 Task: Create ChildIssue0000000444 as Child Issue of Issue Issue0000000222 in Backlog  in Scrum Project Project0000000045 in Jira. Create ChildIssue0000000445 as Child Issue of Issue Issue0000000223 in Backlog  in Scrum Project Project0000000045 in Jira. Create ChildIssue0000000446 as Child Issue of Issue Issue0000000223 in Backlog  in Scrum Project Project0000000045 in Jira. Create ChildIssue0000000447 as Child Issue of Issue Issue0000000224 in Backlog  in Scrum Project Project0000000045 in Jira. Create ChildIssue0000000448 as Child Issue of Issue Issue0000000224 in Backlog  in Scrum Project Project0000000045 in Jira
Action: Mouse moved to (944, 518)
Screenshot: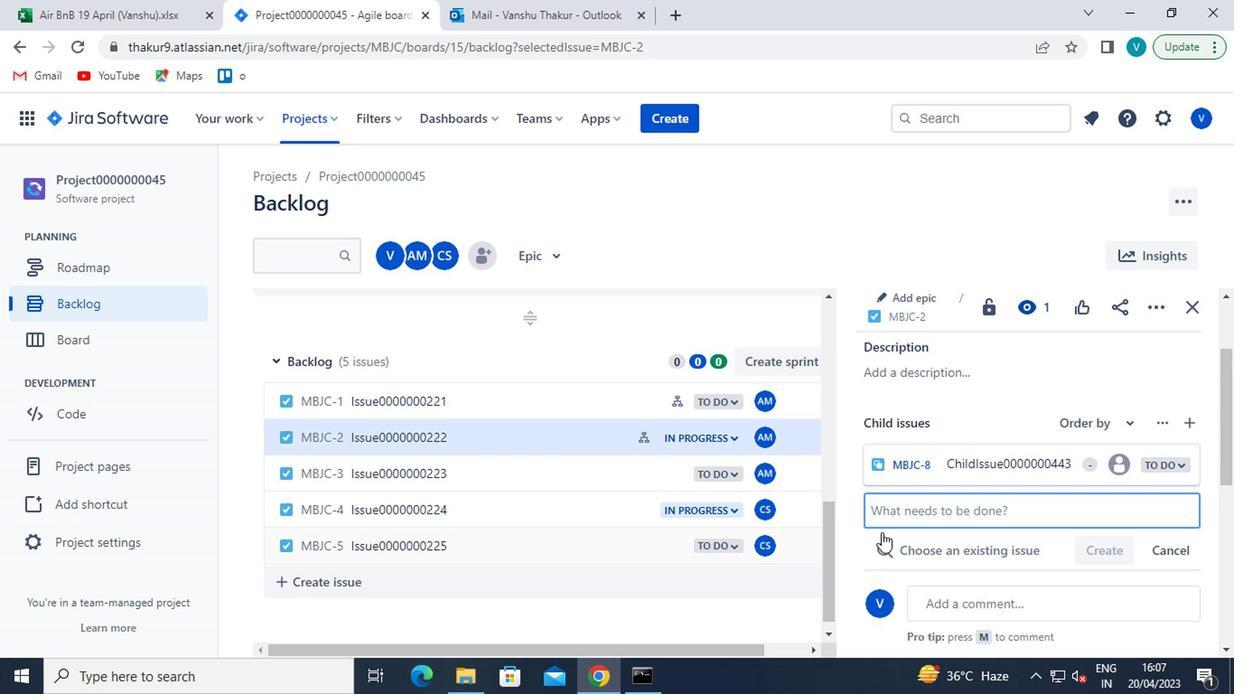 
Action: Mouse pressed left at (944, 518)
Screenshot: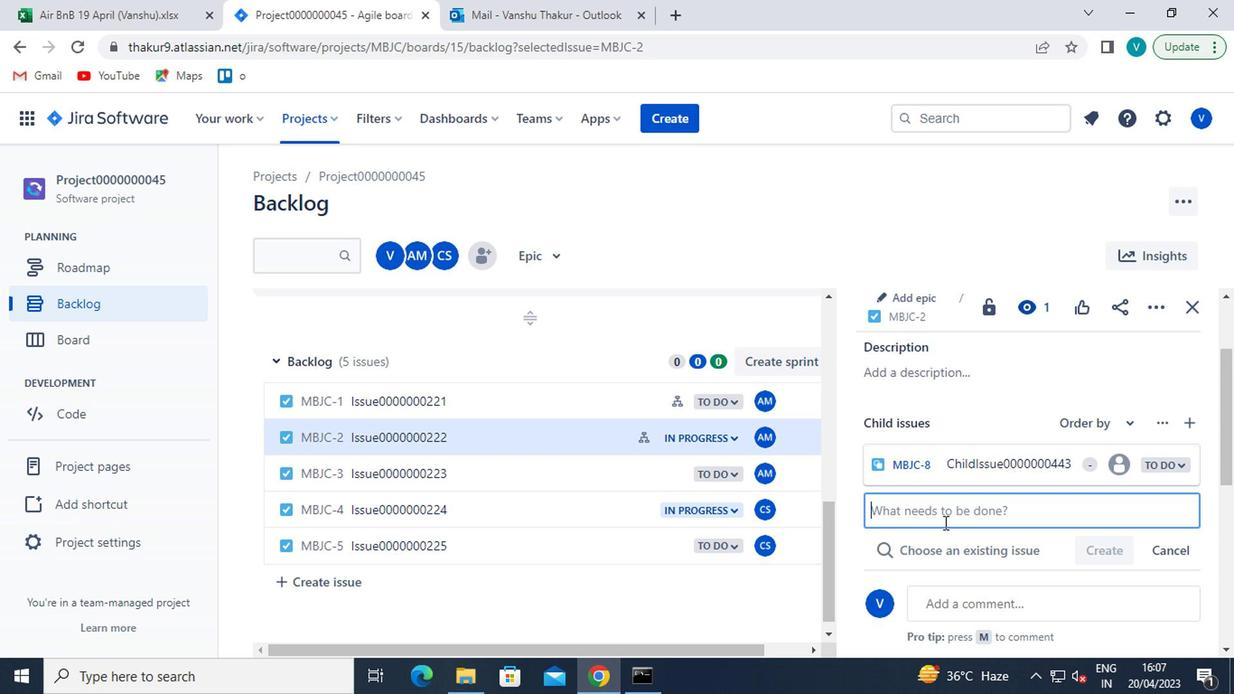 
Action: Mouse moved to (846, 458)
Screenshot: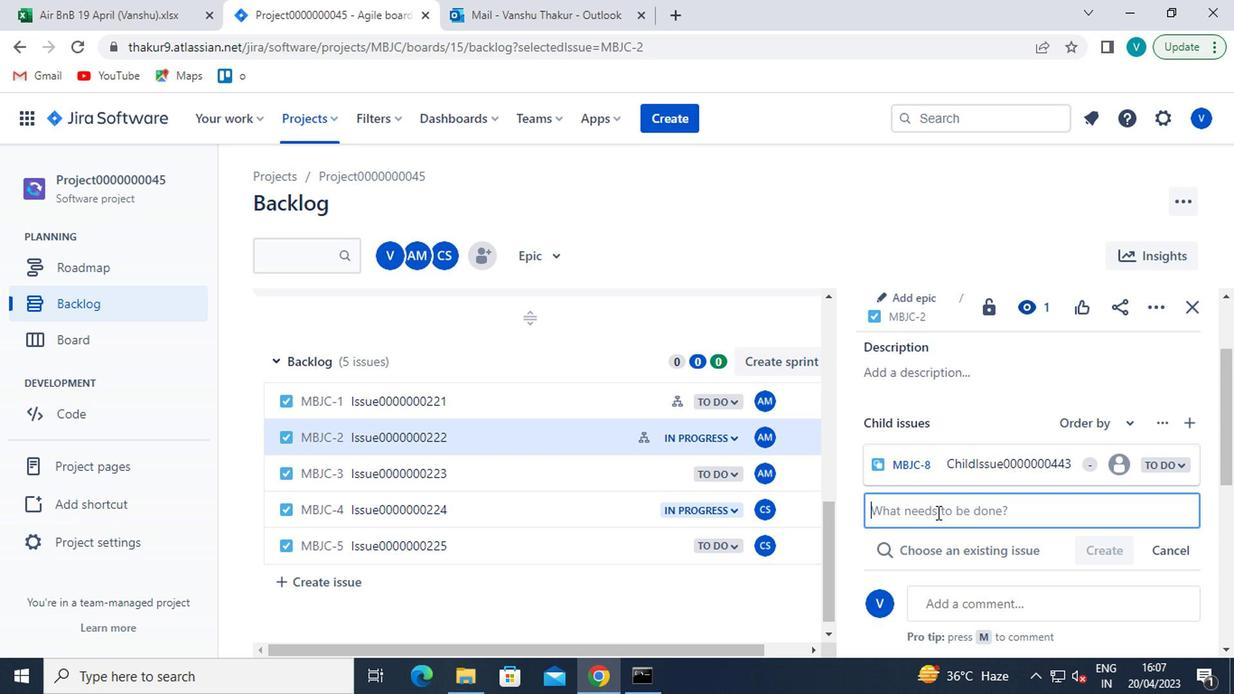 
Action: Key pressed <Key.shift>CHILD<Key.shift>ISSUE0000000444
Screenshot: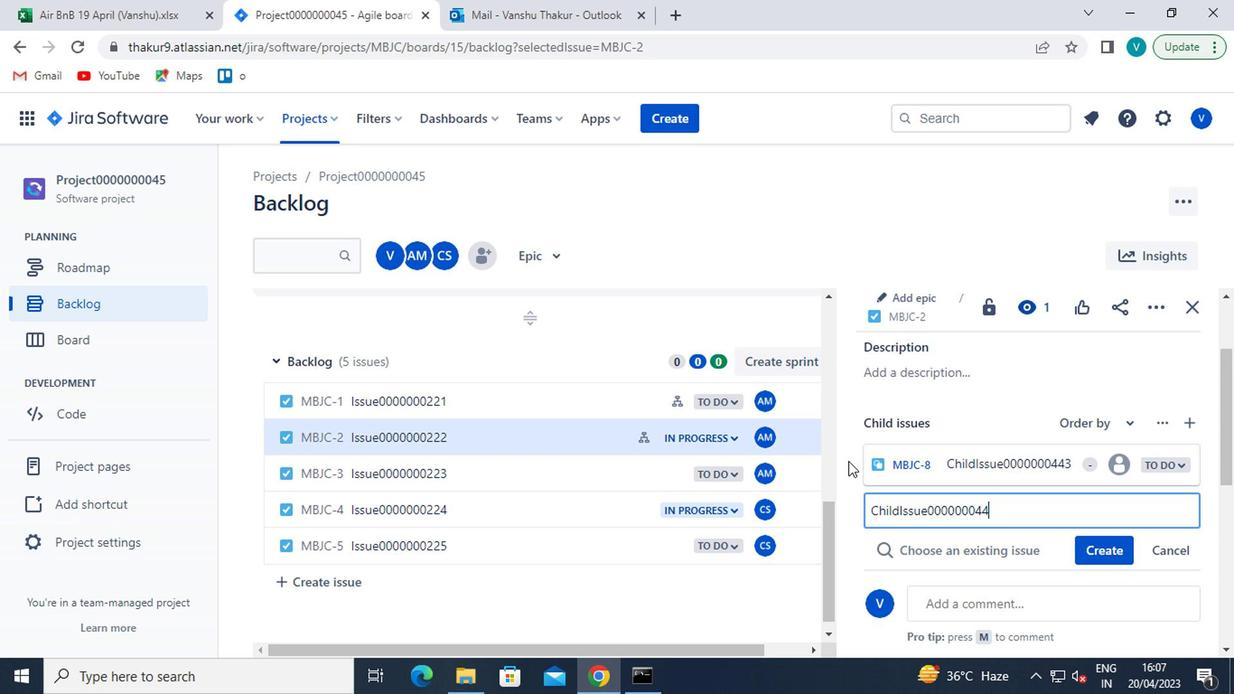 
Action: Mouse moved to (1104, 550)
Screenshot: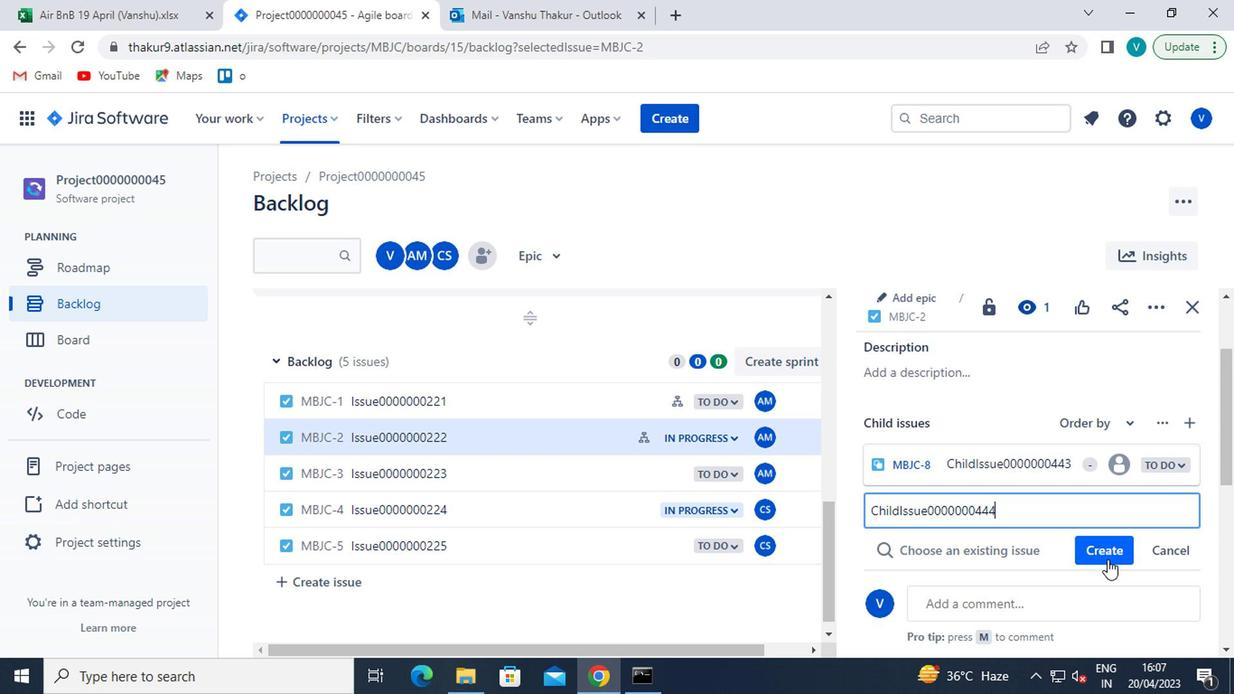 
Action: Mouse pressed left at (1104, 550)
Screenshot: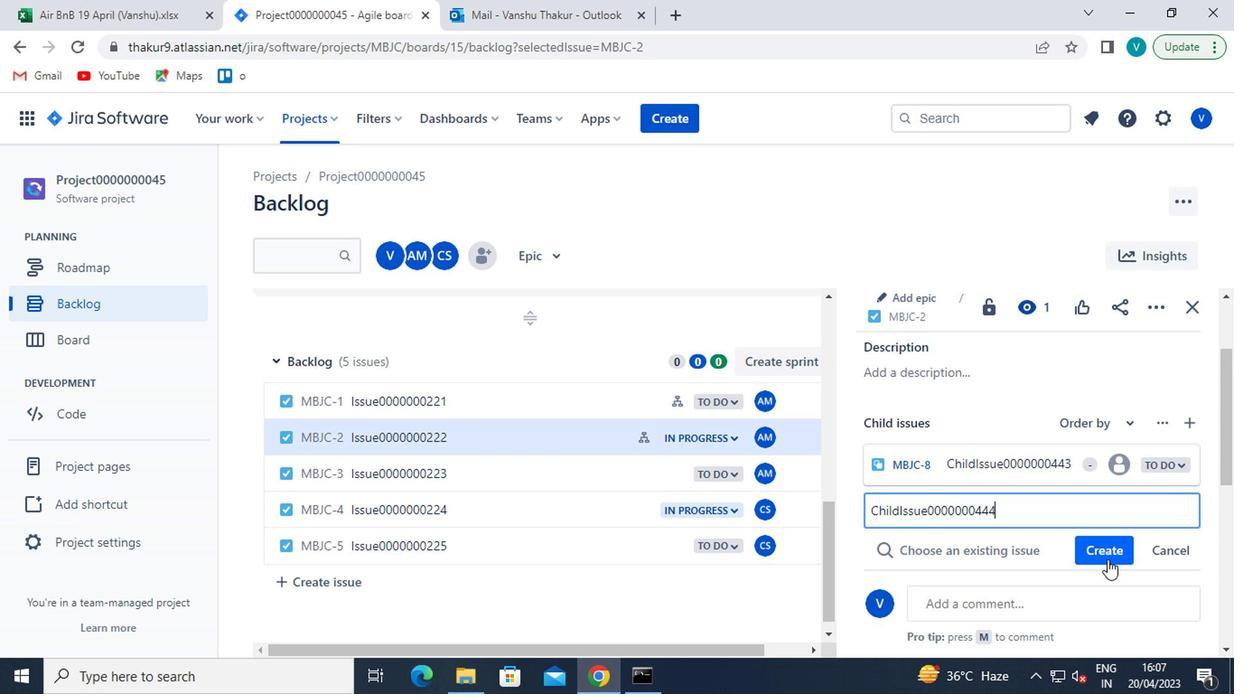 
Action: Mouse moved to (415, 473)
Screenshot: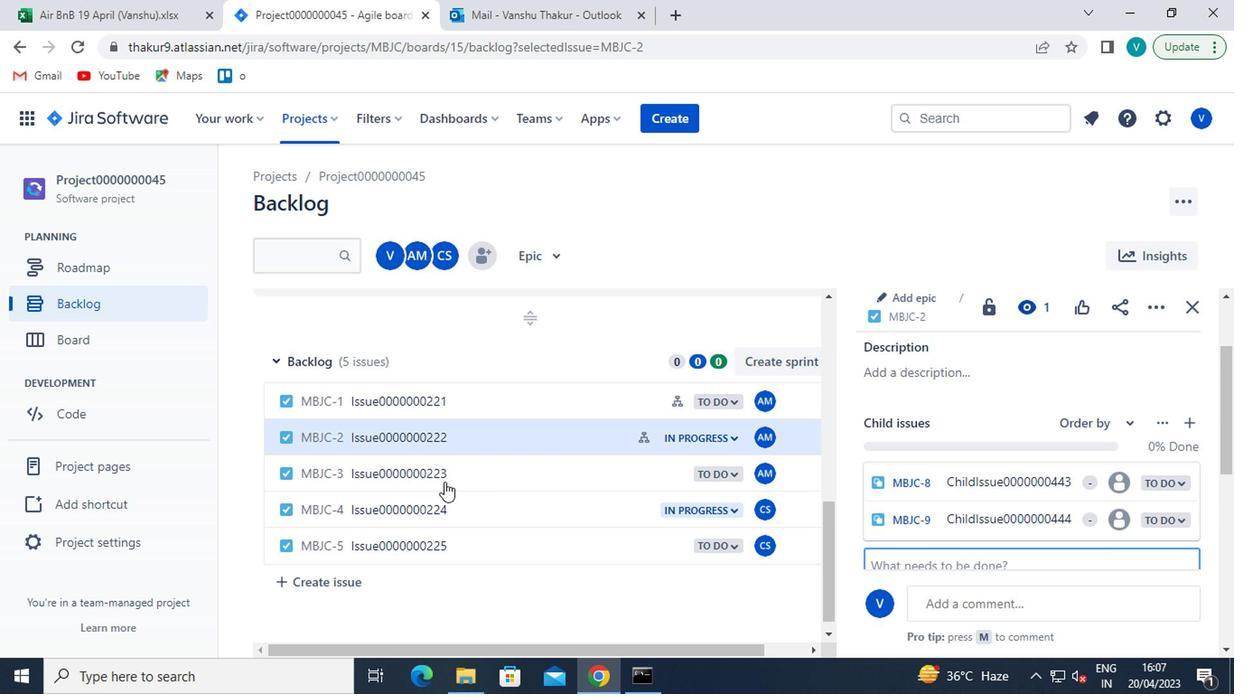 
Action: Mouse pressed left at (415, 473)
Screenshot: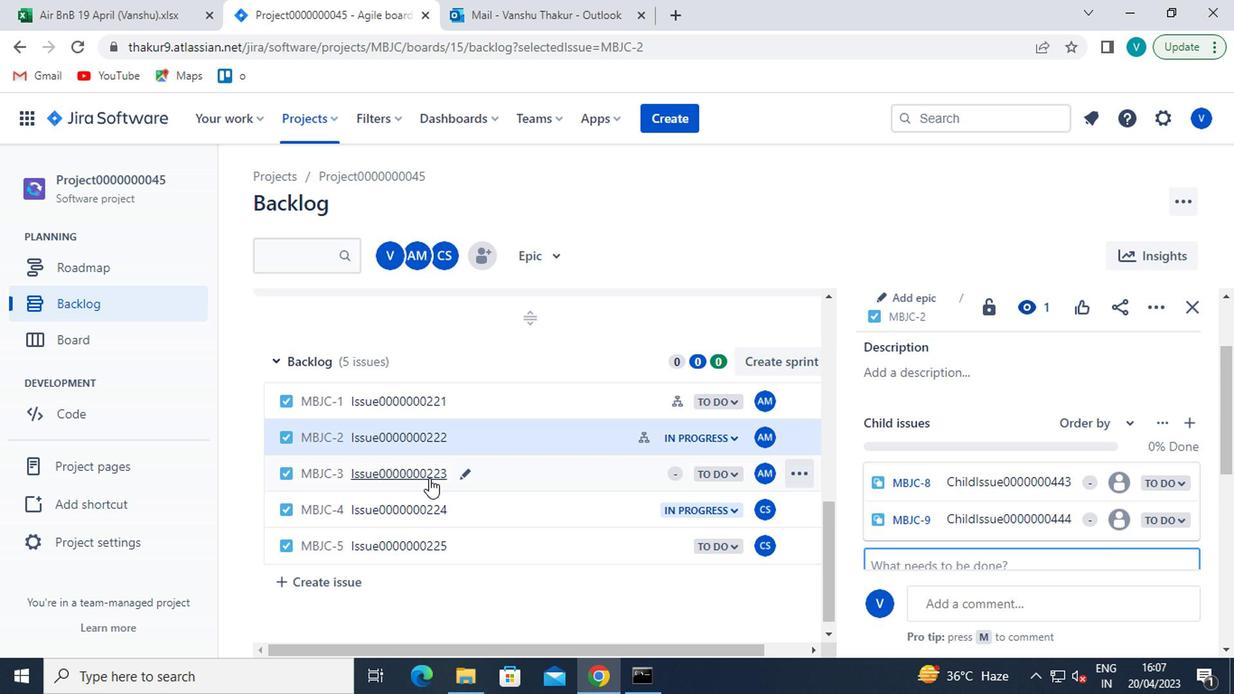 
Action: Mouse moved to (908, 384)
Screenshot: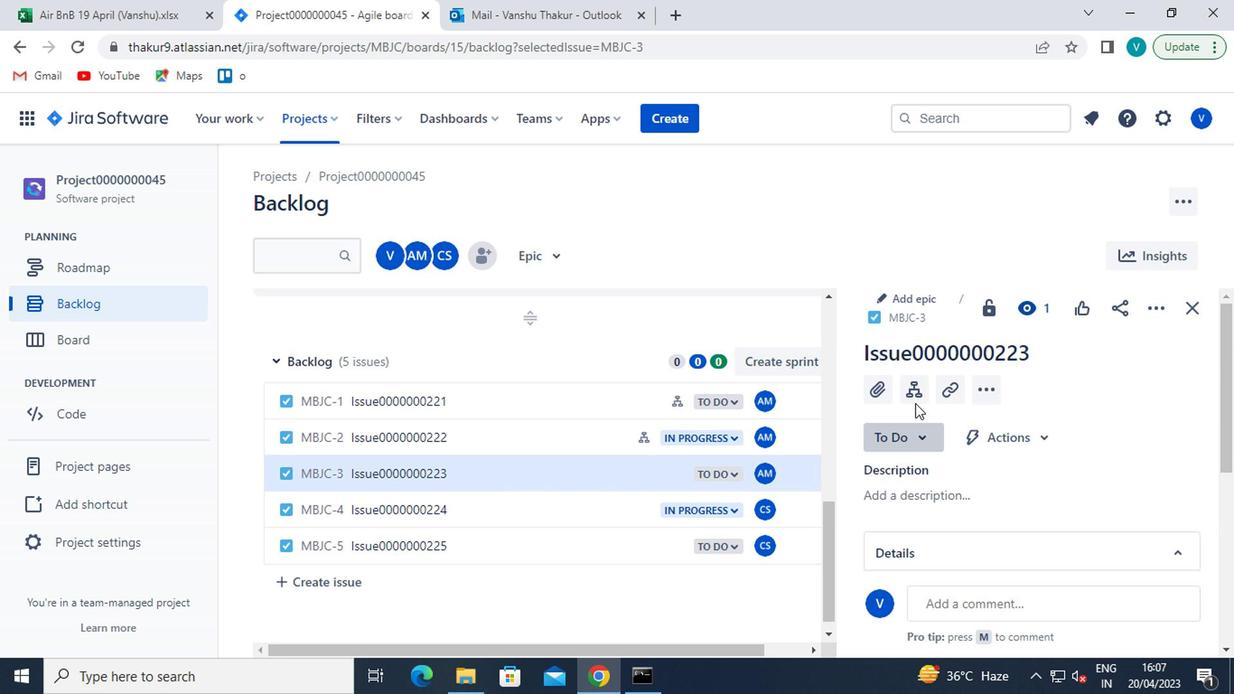 
Action: Mouse pressed left at (908, 384)
Screenshot: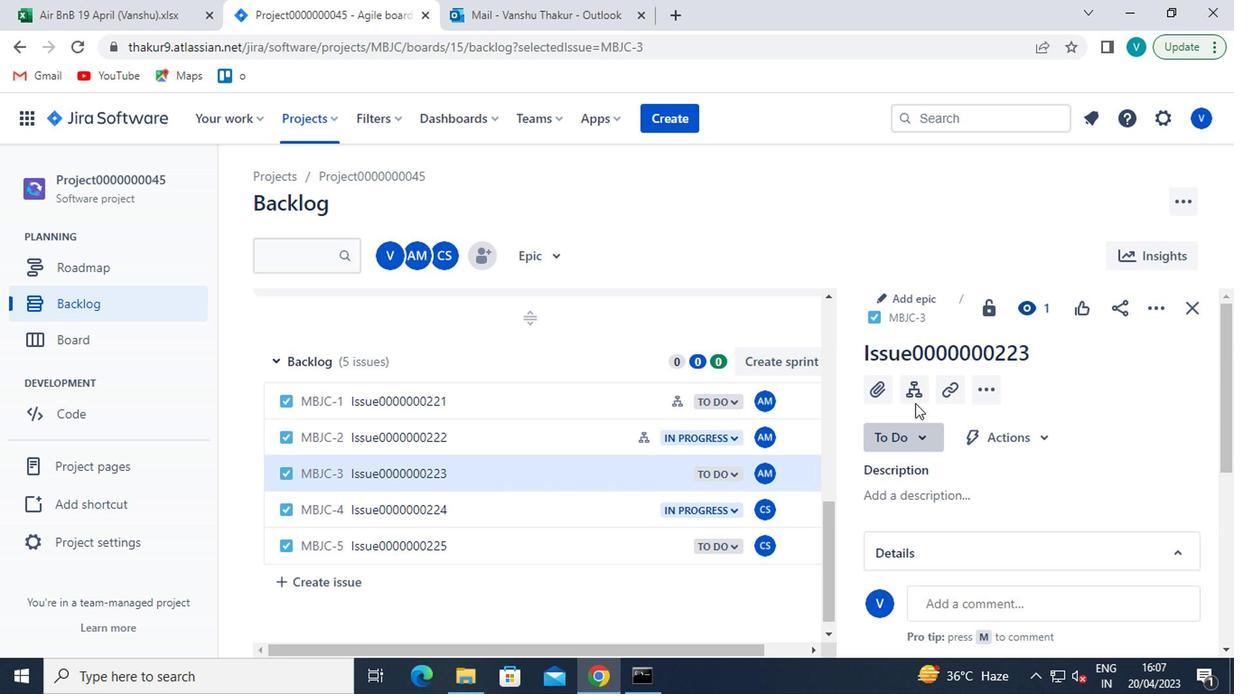 
Action: Mouse moved to (933, 452)
Screenshot: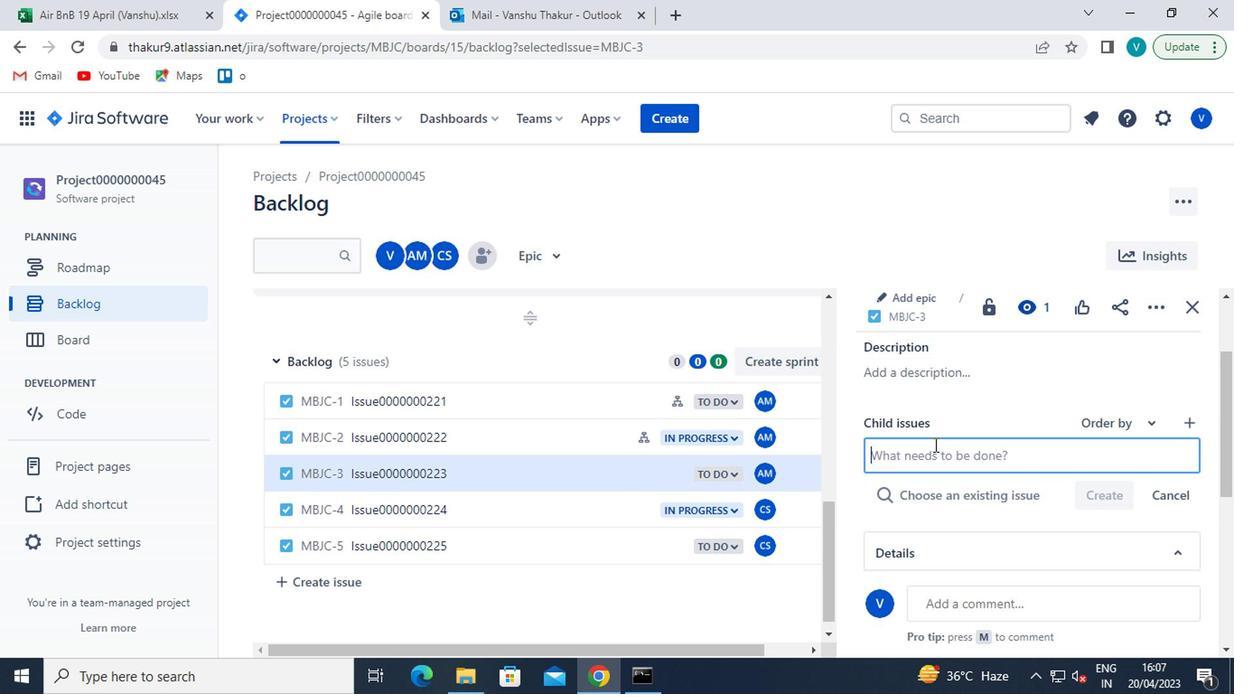 
Action: Mouse pressed left at (933, 452)
Screenshot: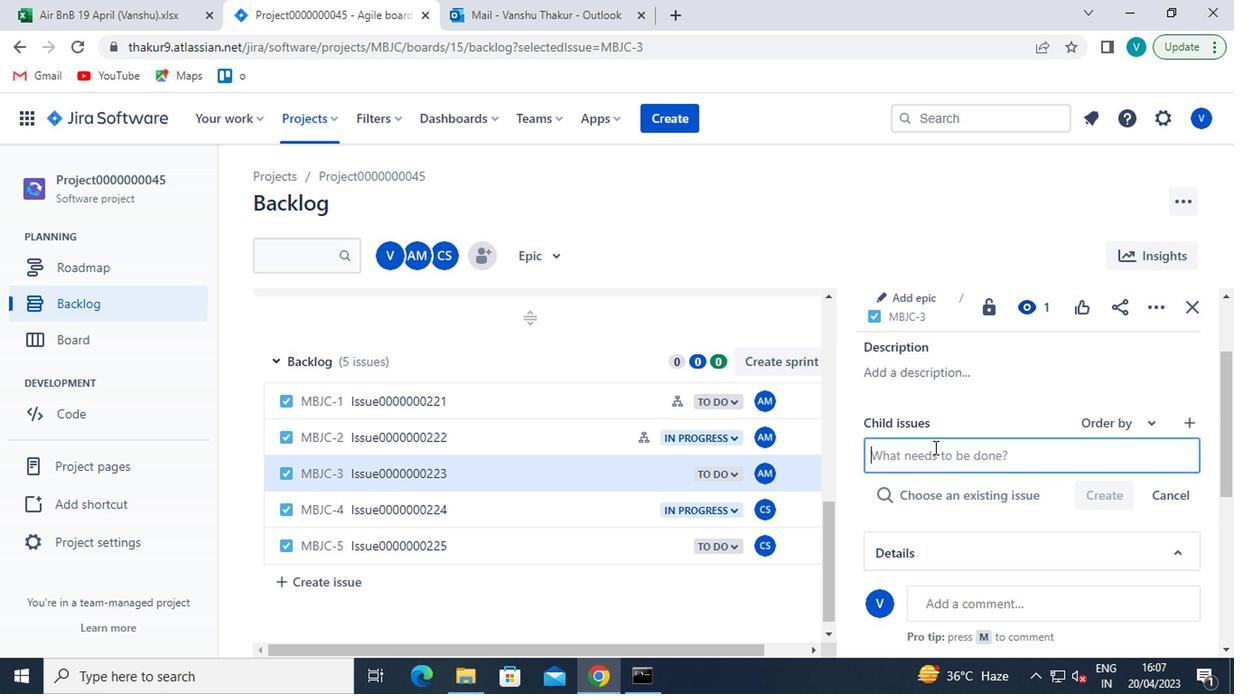 
Action: Mouse moved to (932, 452)
Screenshot: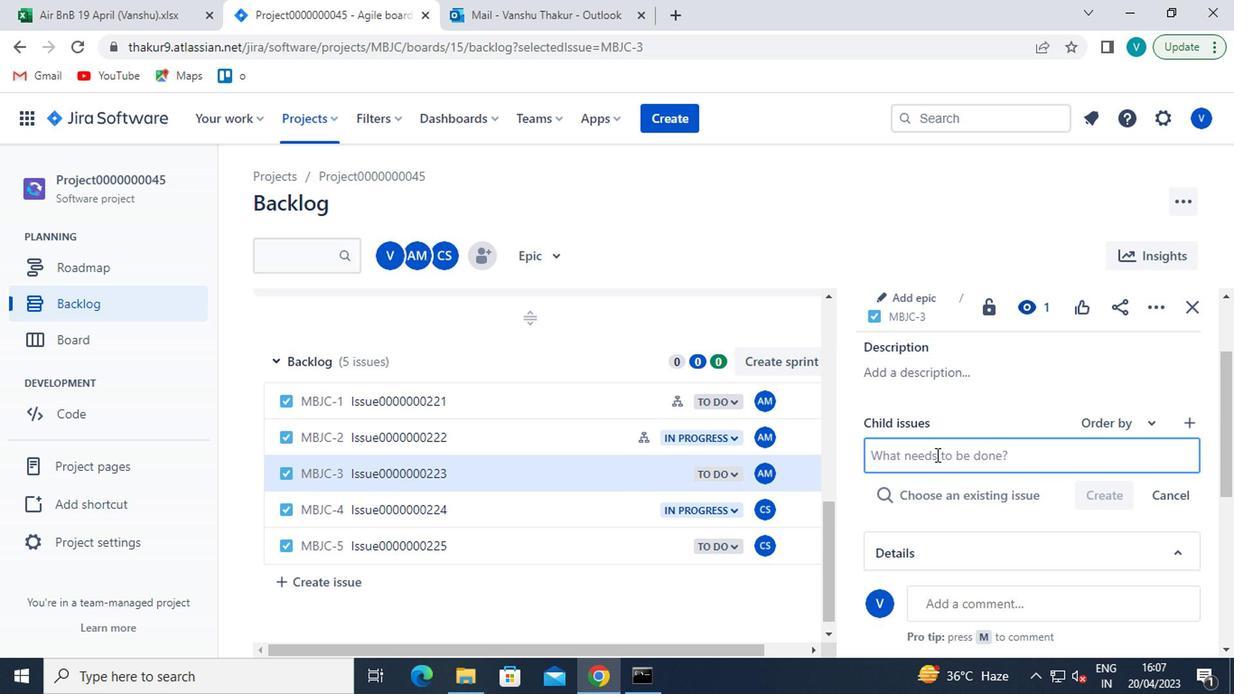 
Action: Key pressed <Key.shift>CHILD<Key.shift>ISSUE0000000
Screenshot: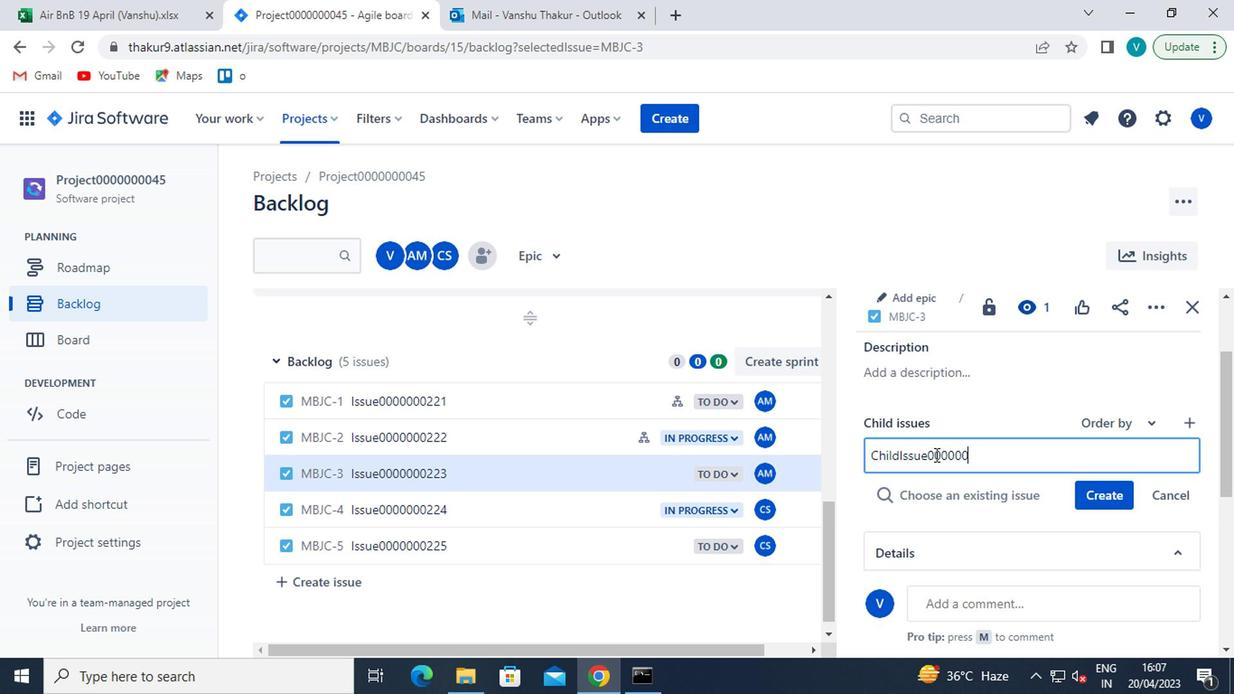 
Action: Mouse moved to (931, 451)
Screenshot: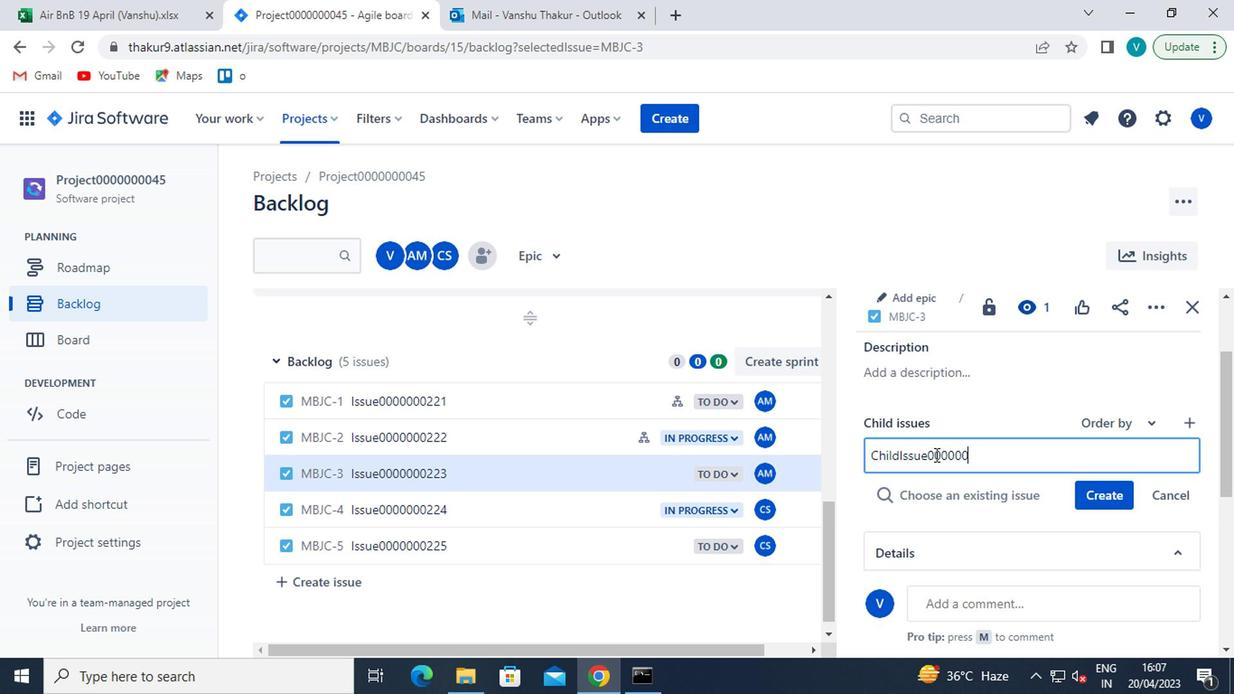
Action: Key pressed 445
Screenshot: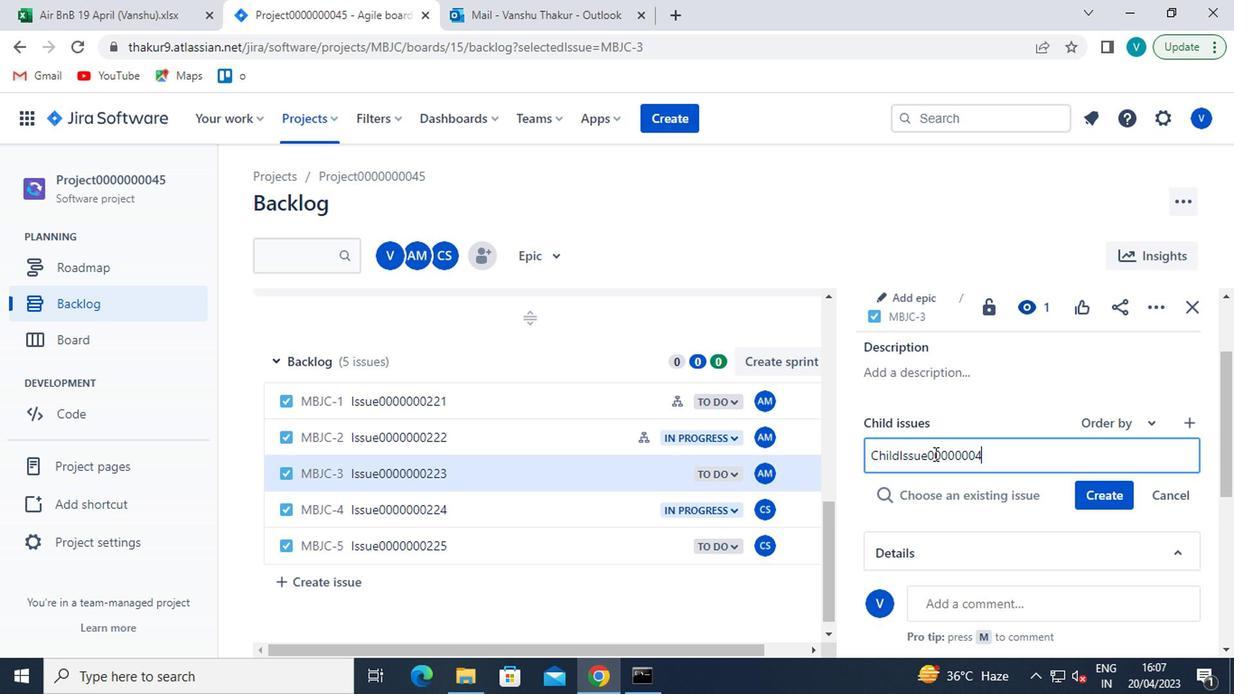 
Action: Mouse moved to (1092, 493)
Screenshot: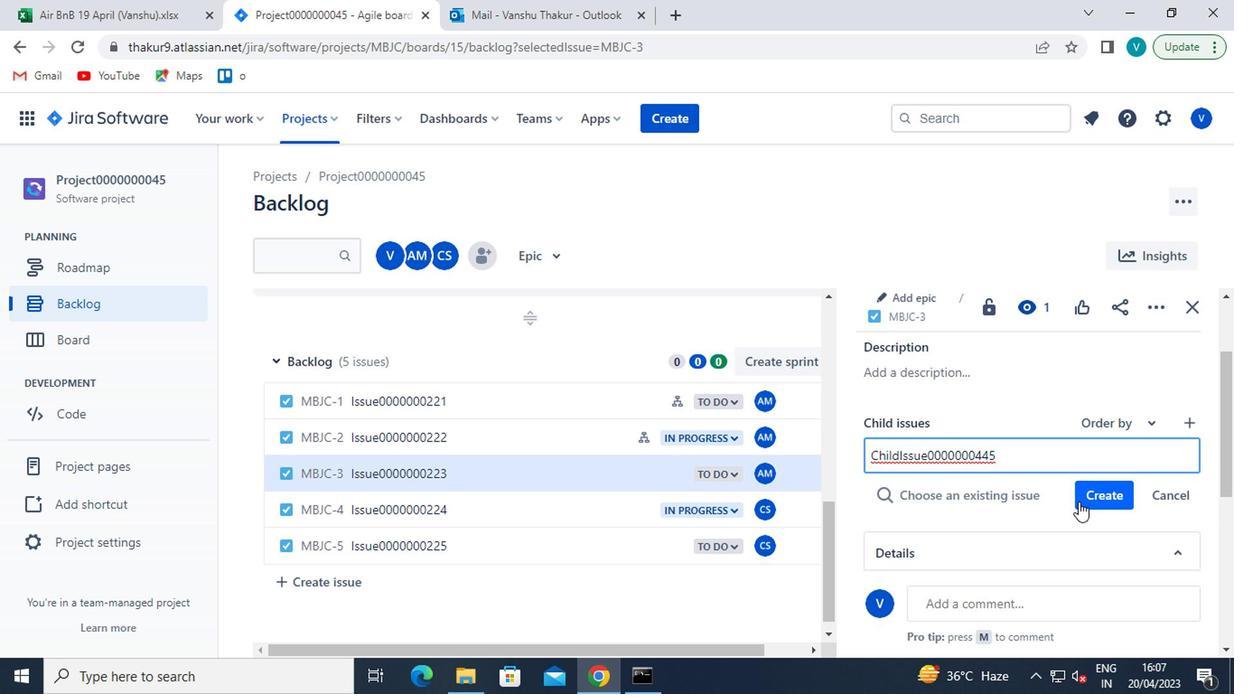 
Action: Mouse pressed left at (1092, 493)
Screenshot: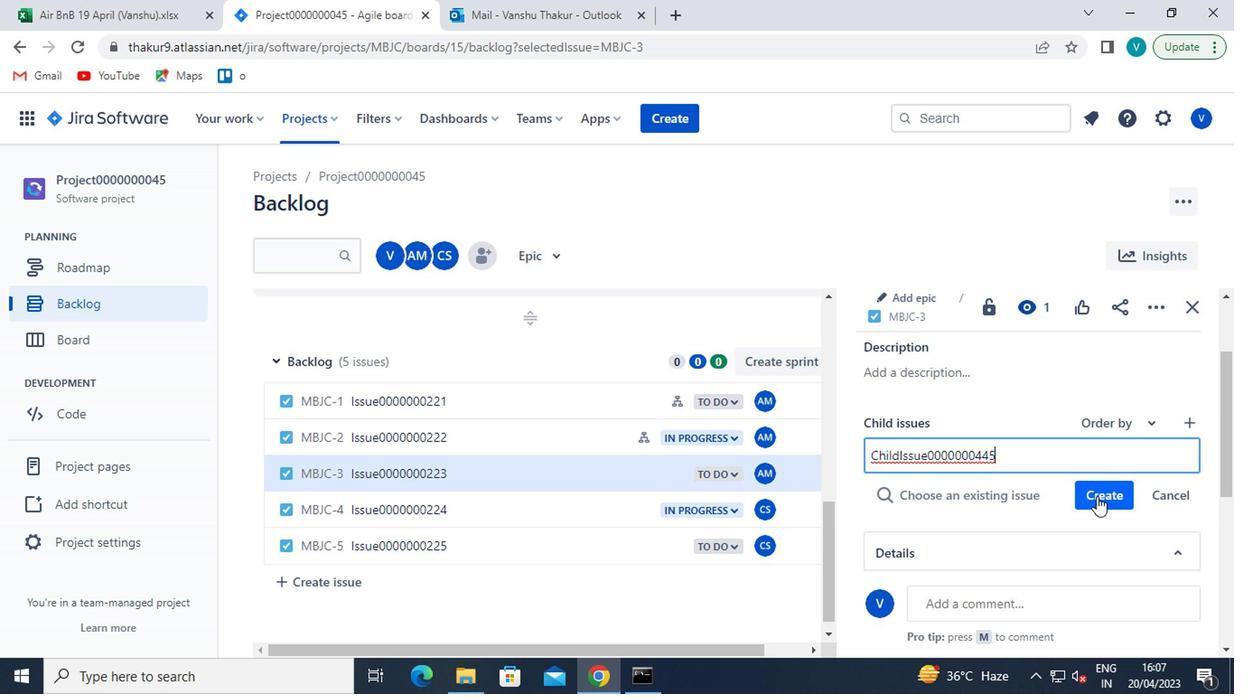 
Action: Mouse moved to (1093, 493)
Screenshot: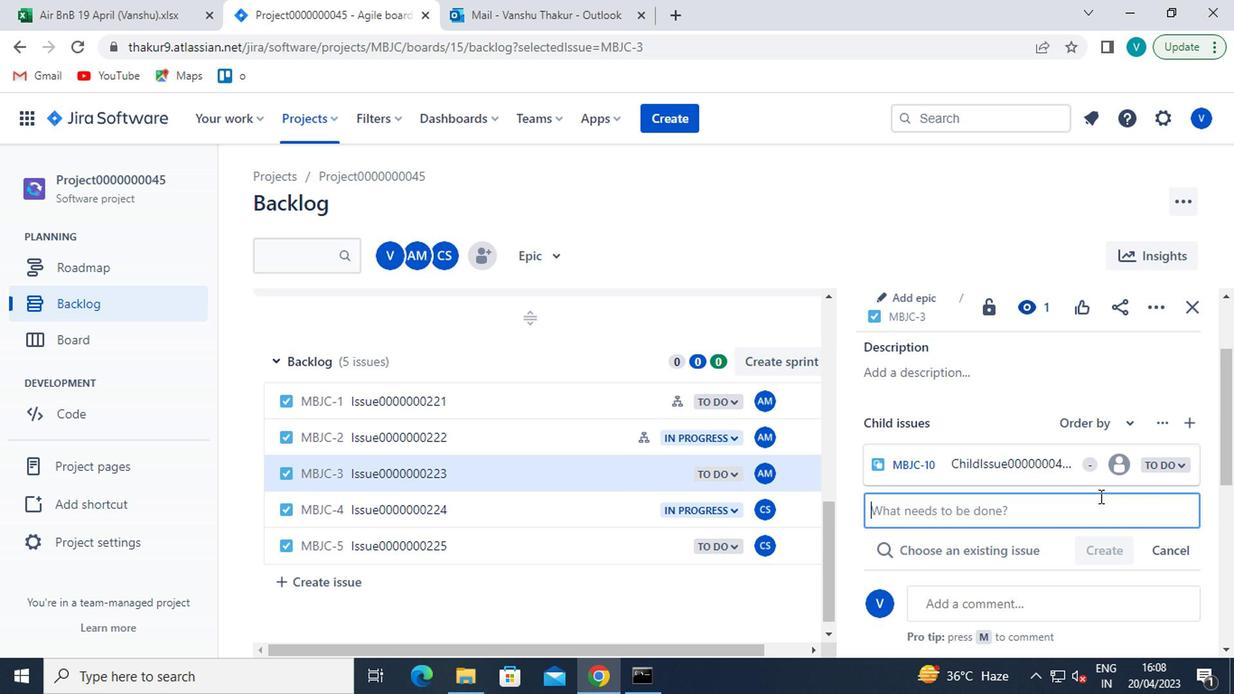 
Action: Key pressed <Key.shift>CHILD<Key.shift>ISSUR<Key.backspace>E0000000446
Screenshot: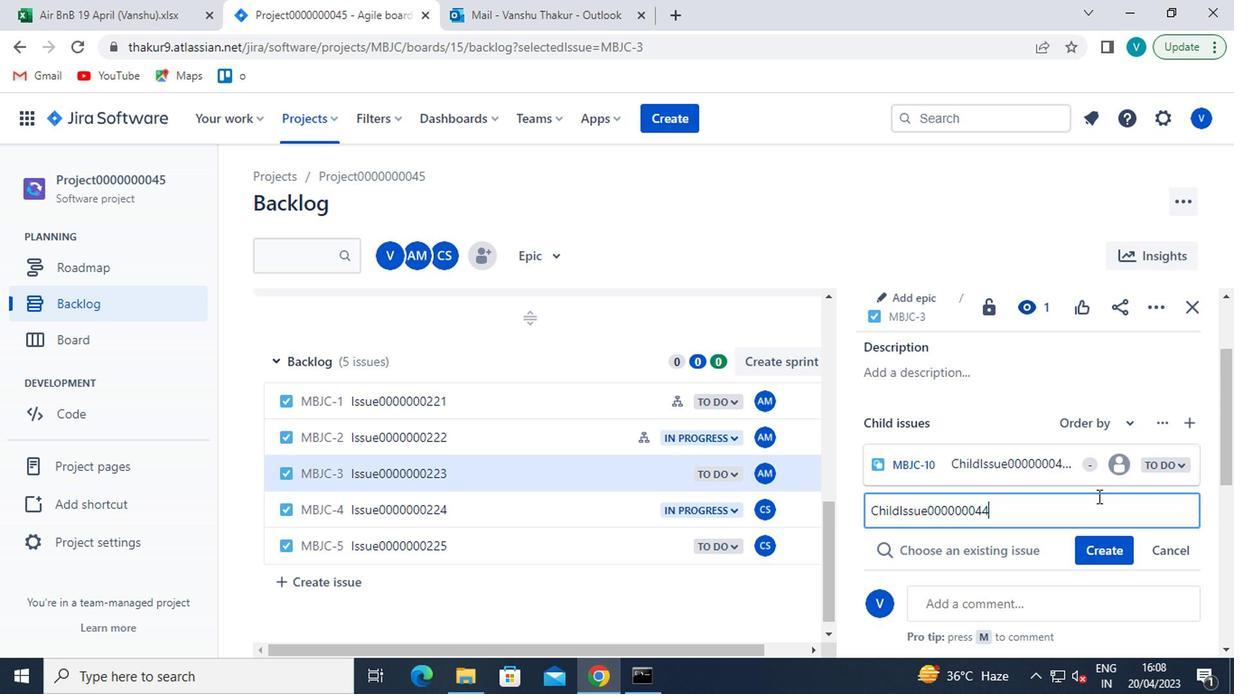 
Action: Mouse moved to (1085, 542)
Screenshot: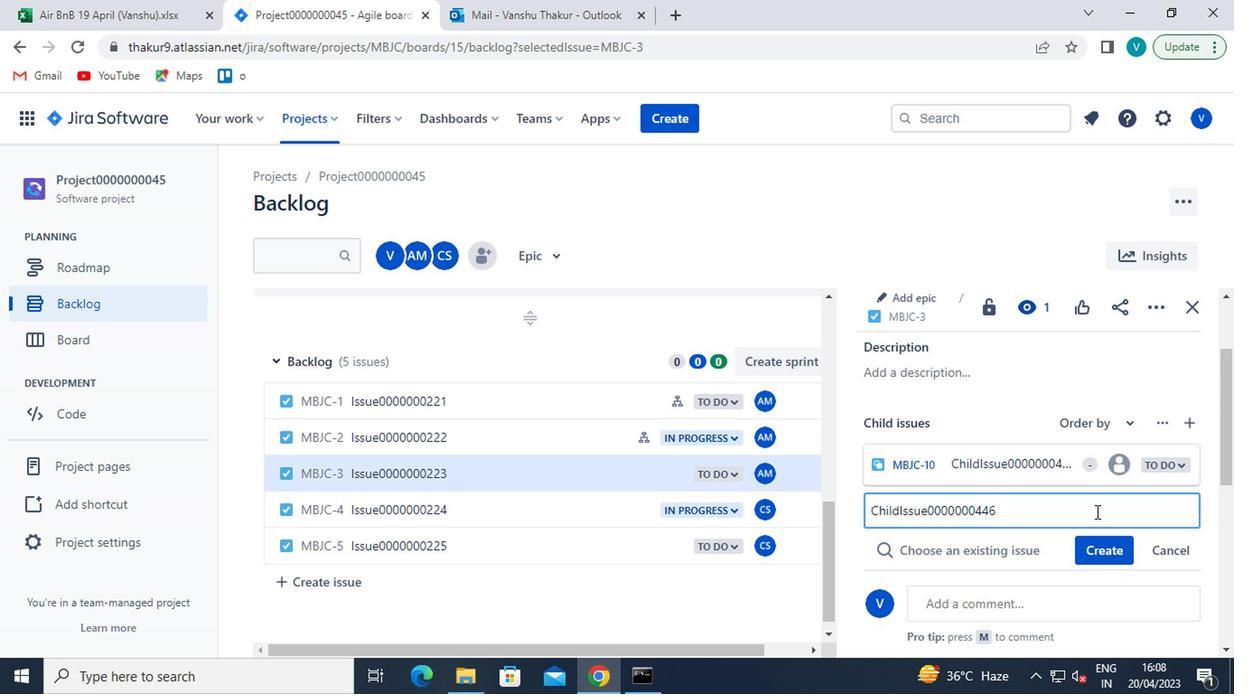 
Action: Mouse pressed left at (1085, 542)
Screenshot: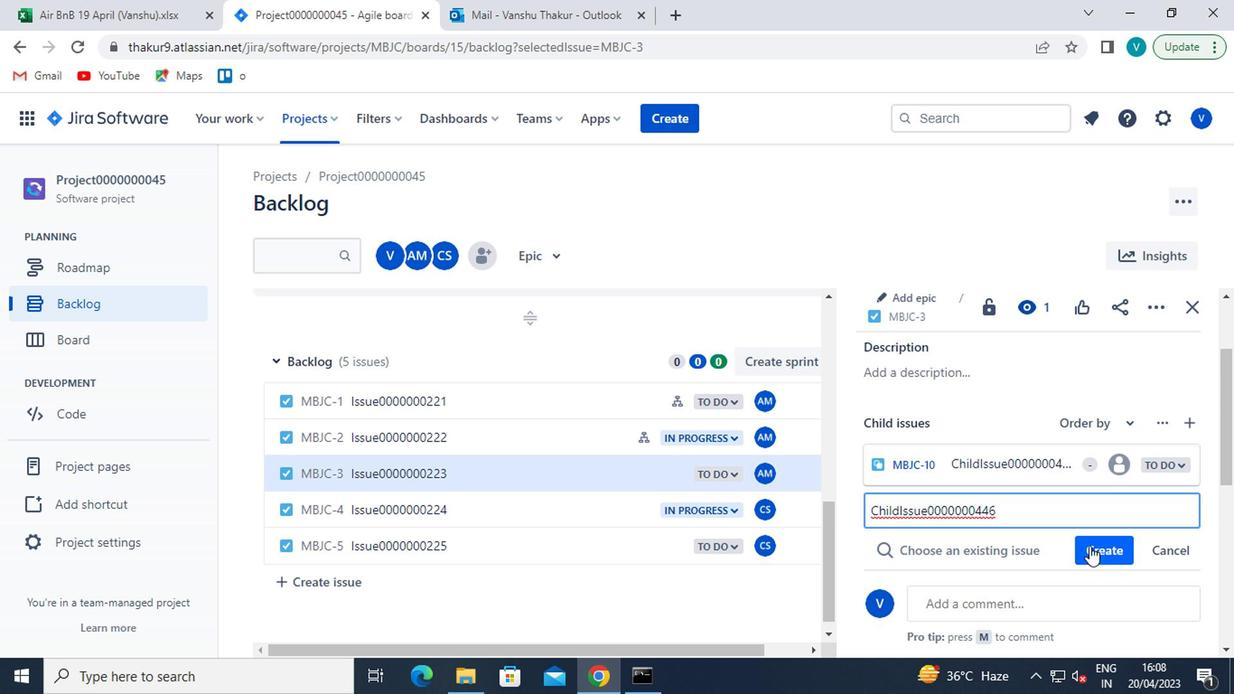 
Action: Mouse moved to (395, 503)
Screenshot: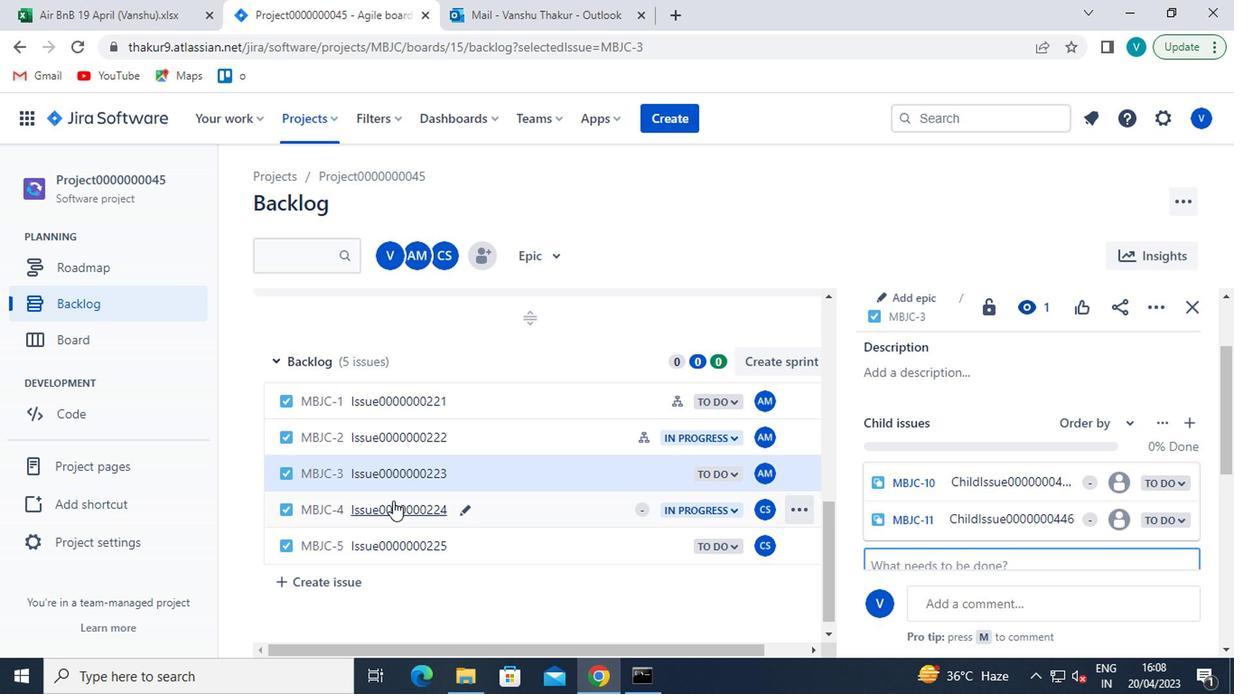 
Action: Mouse pressed left at (395, 503)
Screenshot: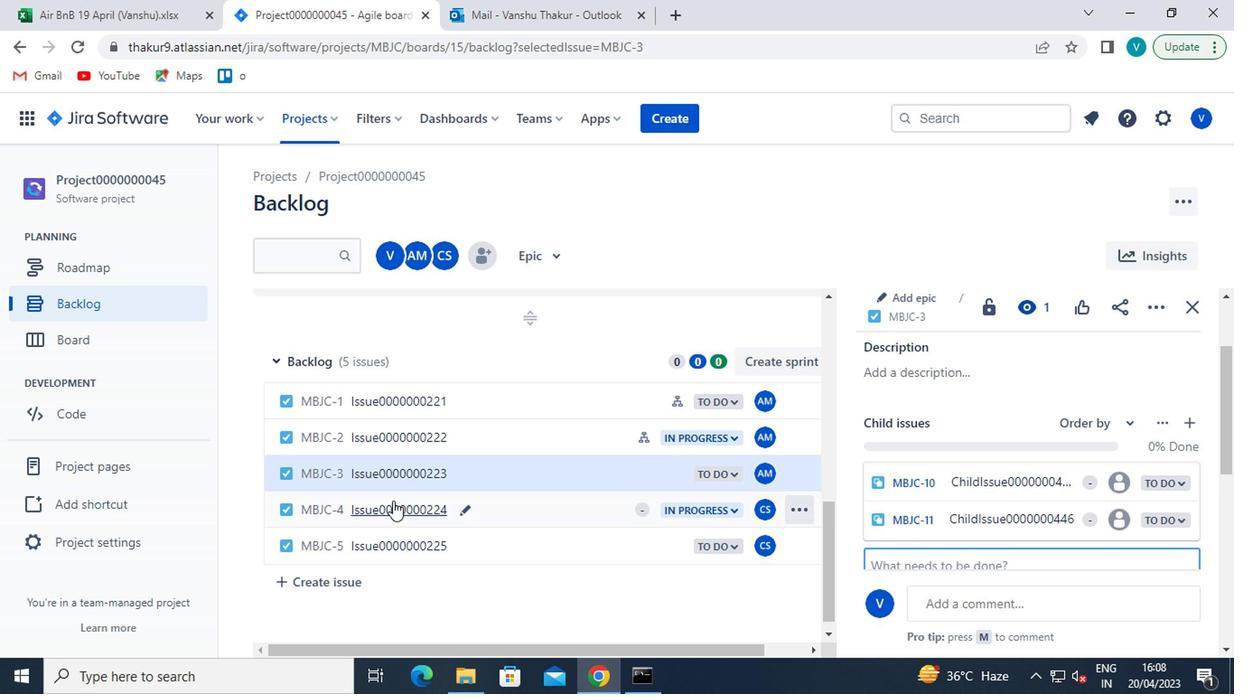 
Action: Mouse moved to (902, 388)
Screenshot: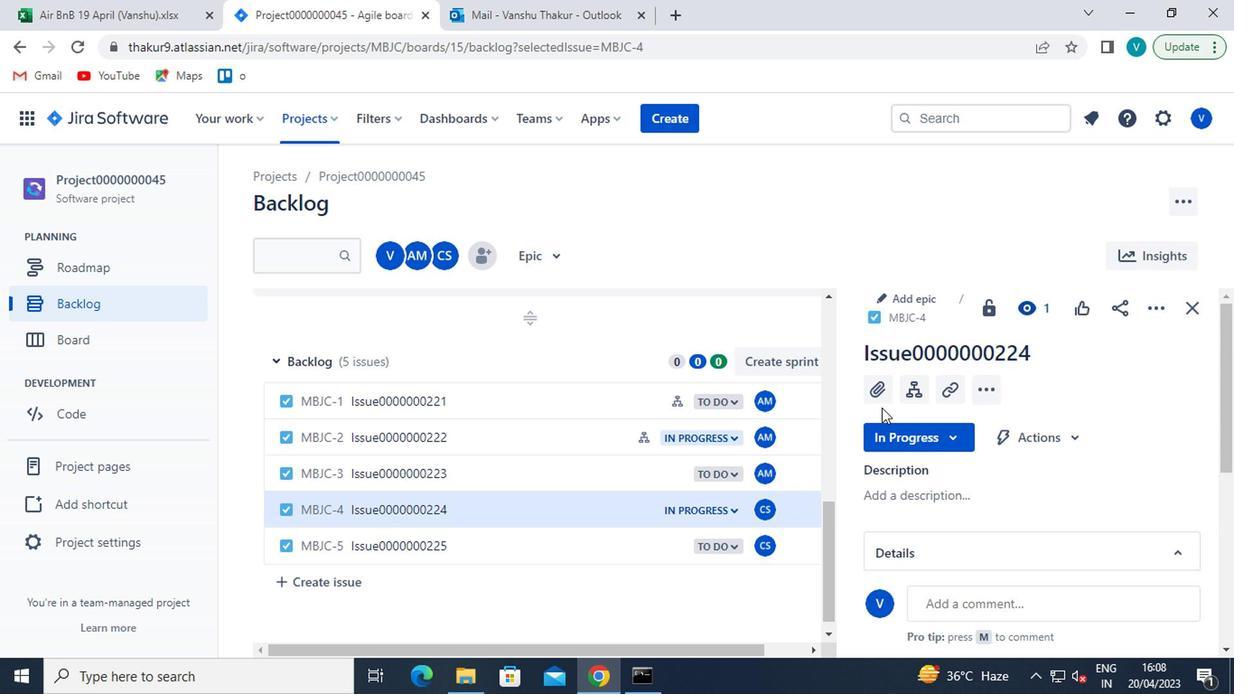 
Action: Mouse pressed left at (902, 388)
Screenshot: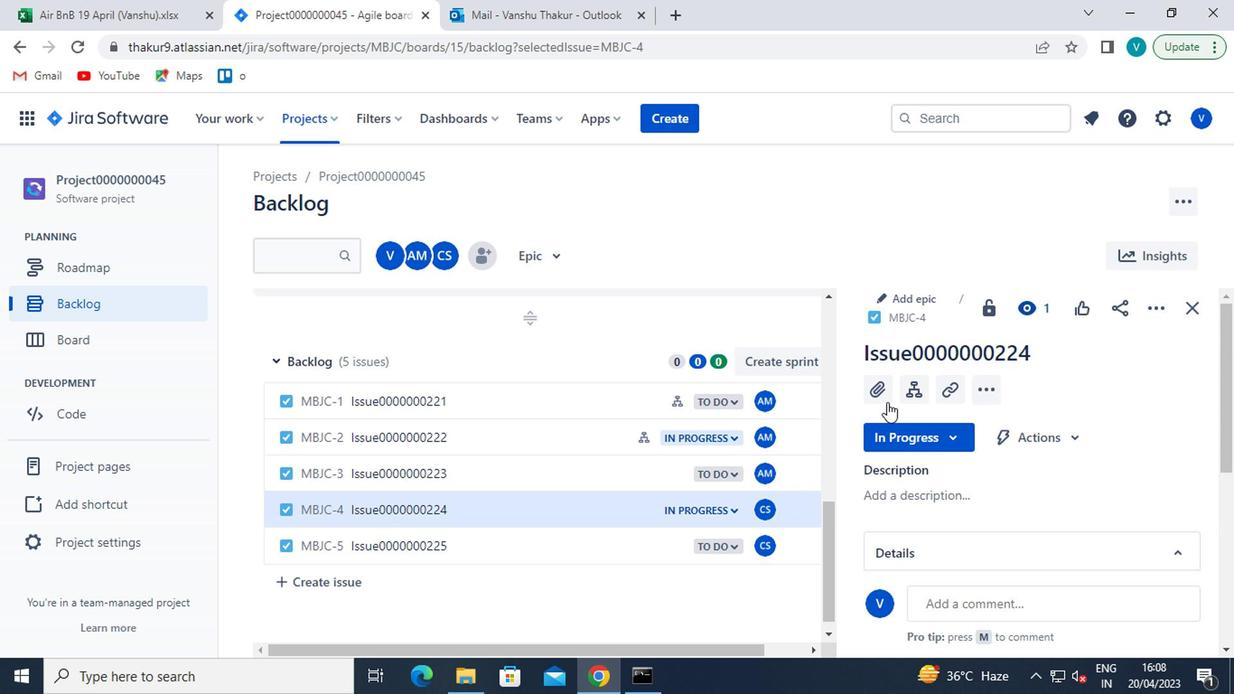 
Action: Mouse moved to (936, 456)
Screenshot: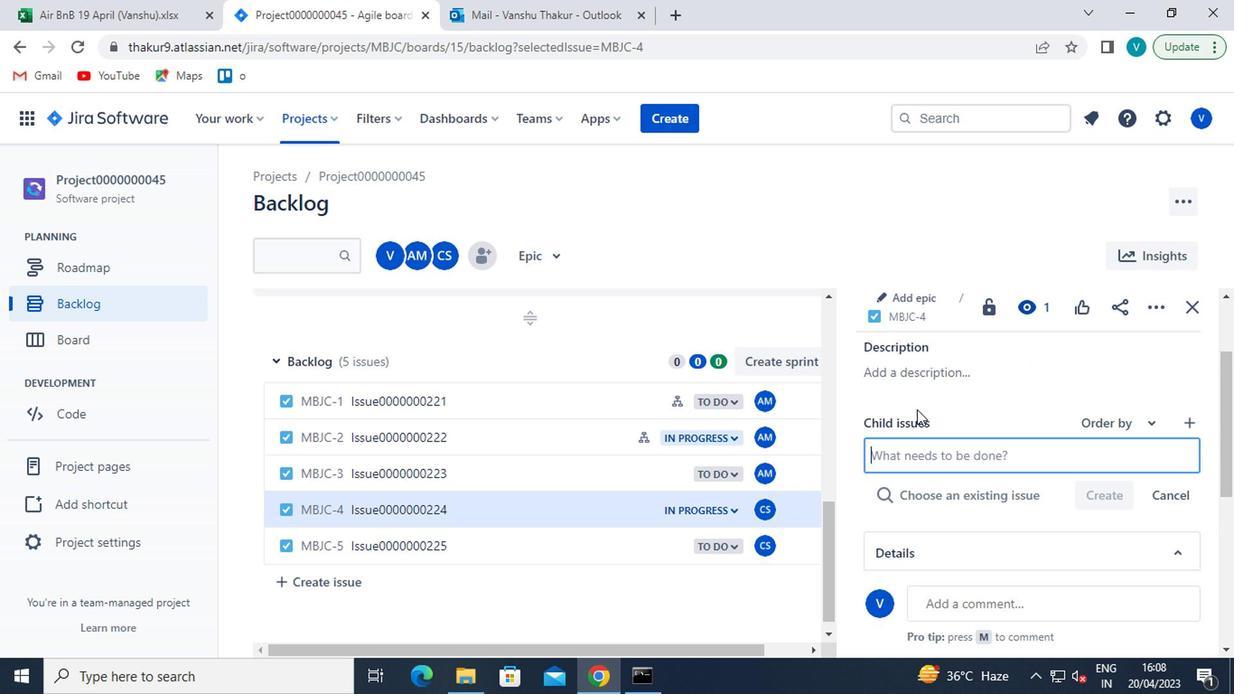 
Action: Mouse pressed left at (936, 456)
Screenshot: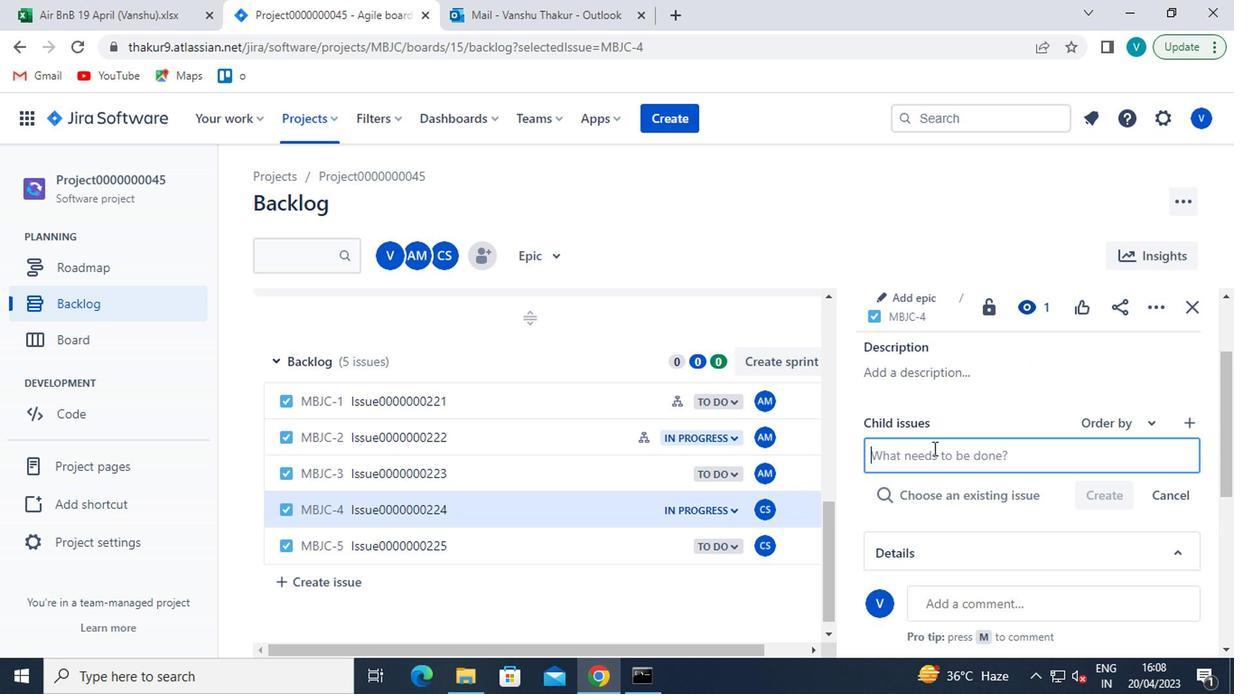 
Action: Mouse moved to (897, 413)
Screenshot: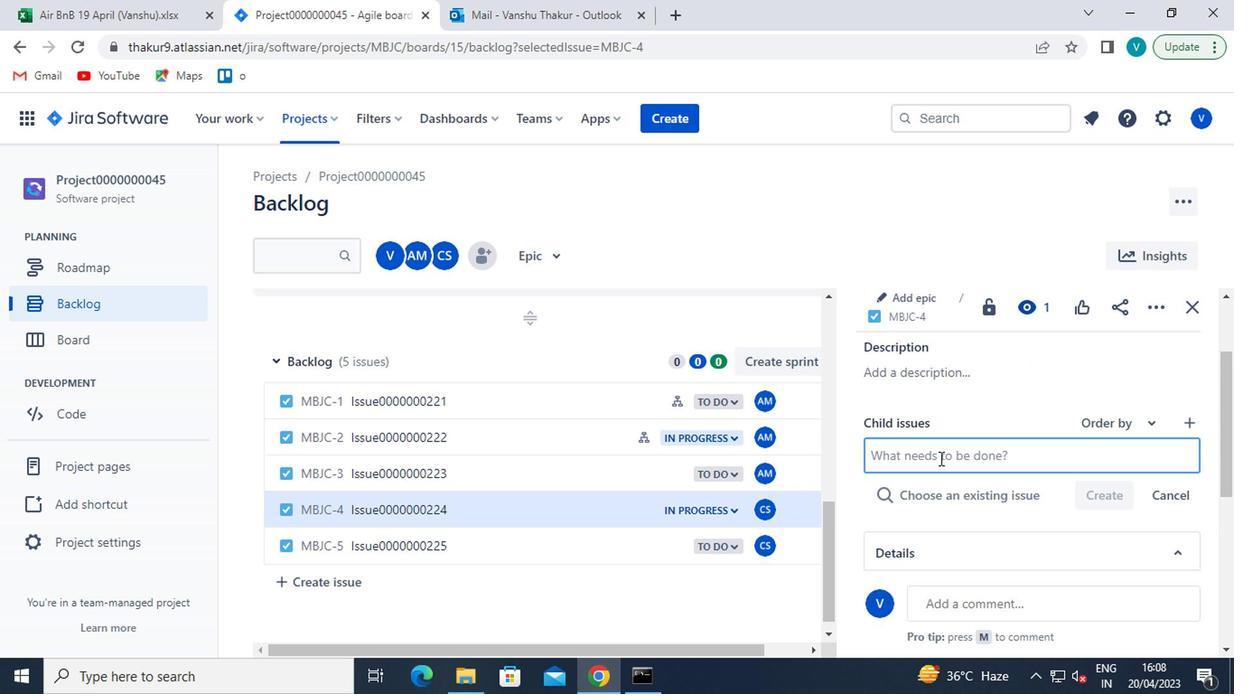 
Action: Key pressed <Key.shift>CHILD<Key.shift>ISSUE0000000447
Screenshot: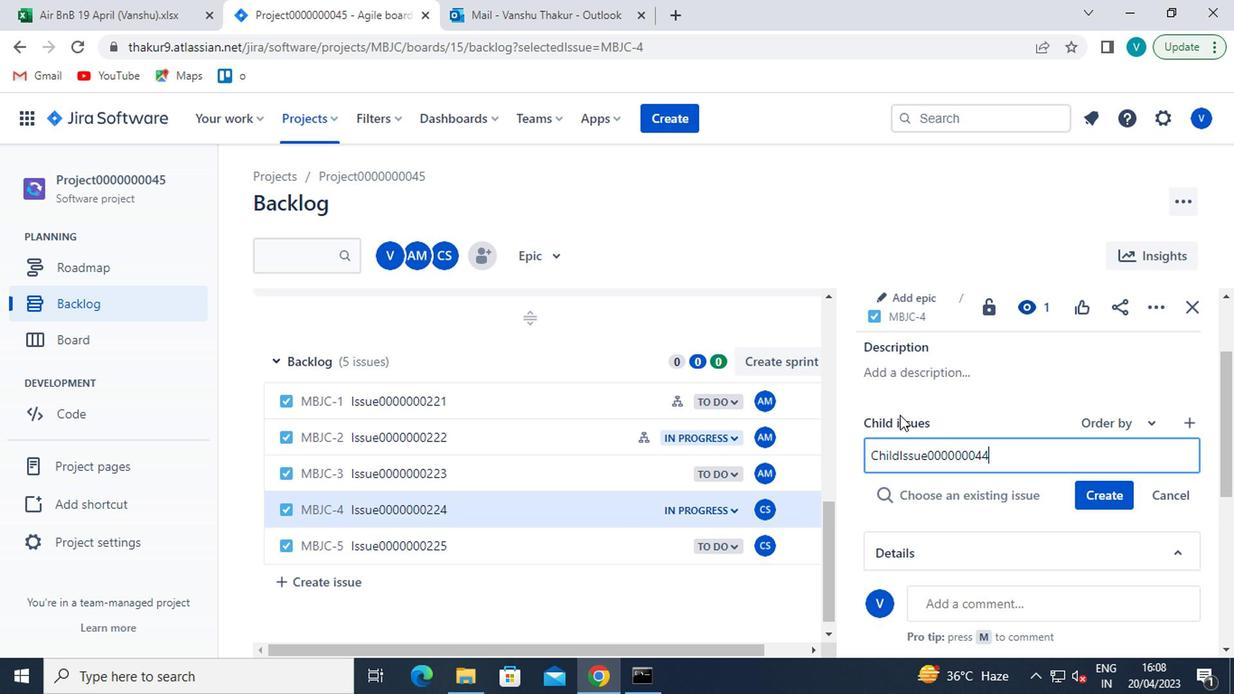 
Action: Mouse moved to (1097, 495)
Screenshot: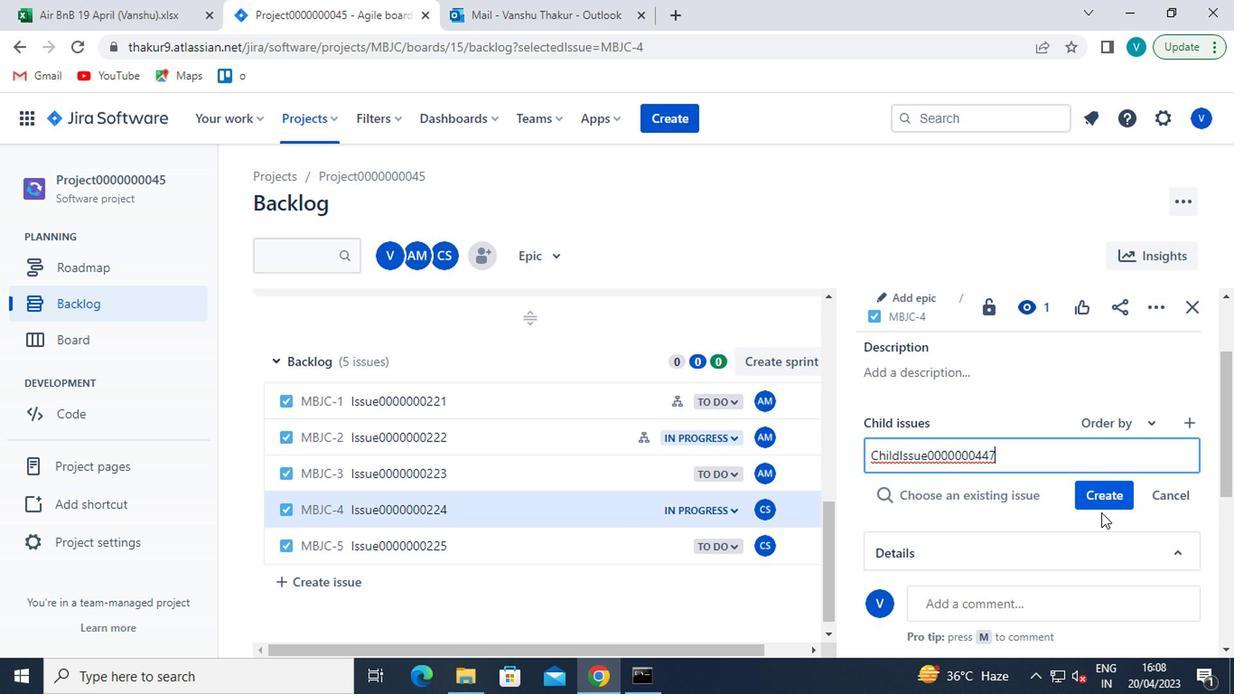 
Action: Mouse pressed left at (1097, 495)
Screenshot: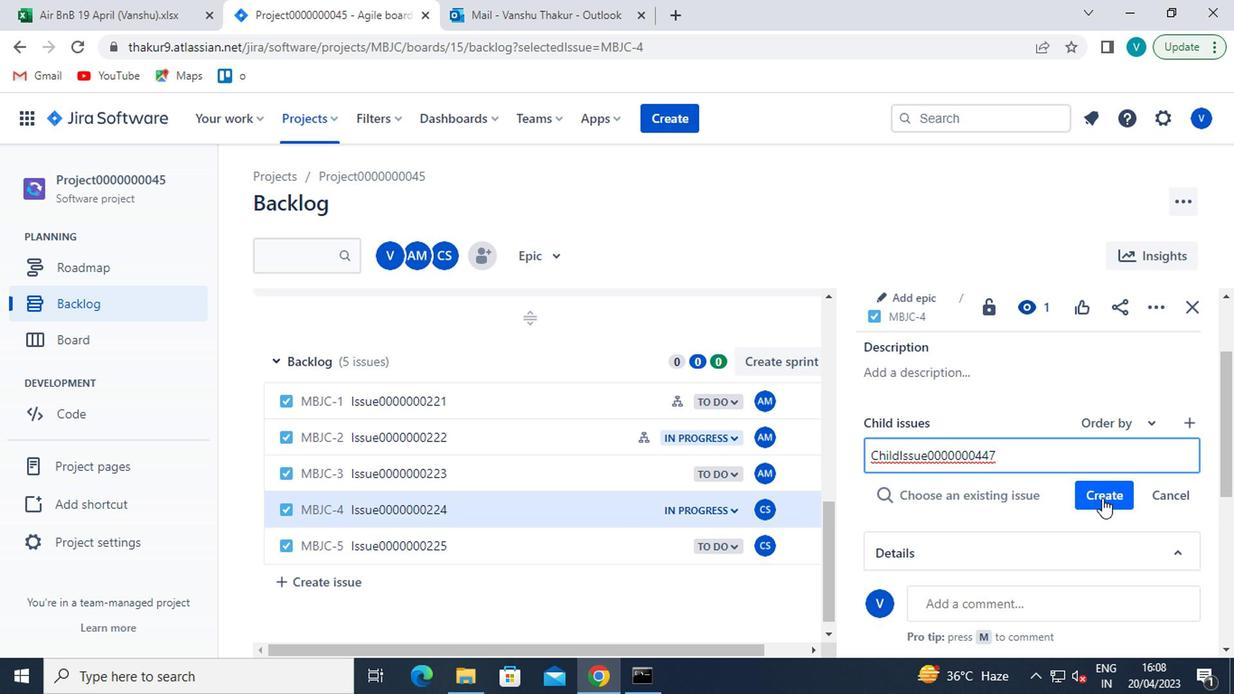 
Action: Mouse moved to (1091, 493)
Screenshot: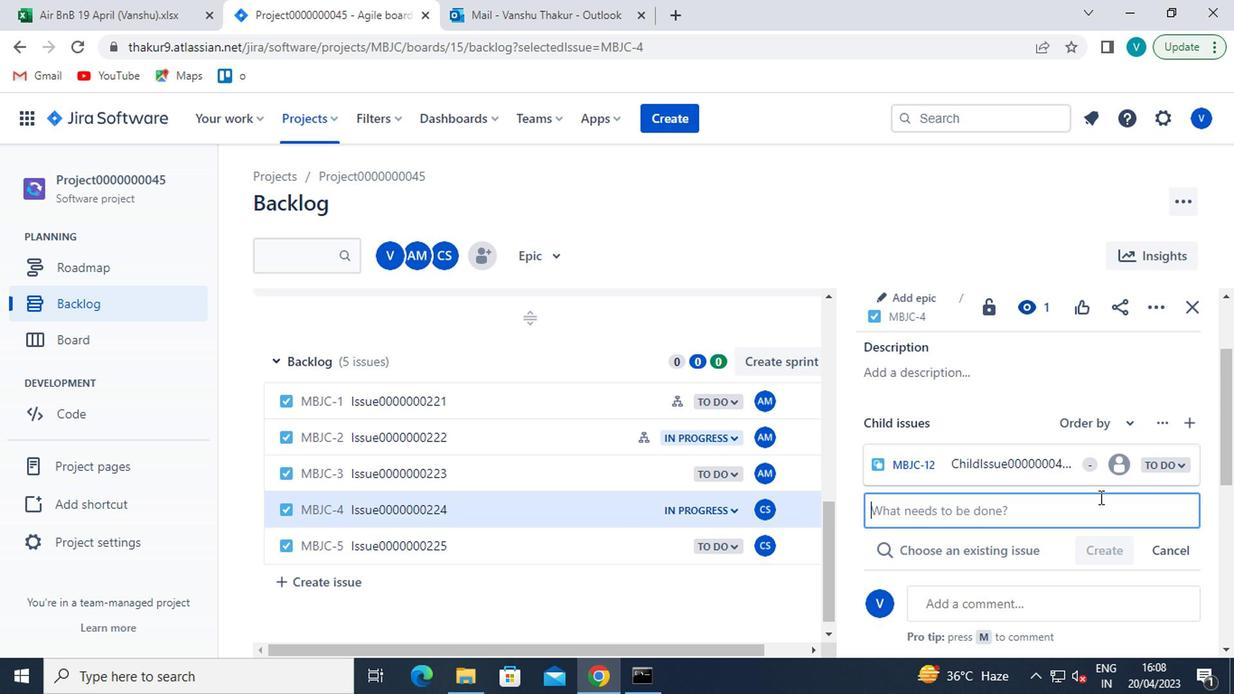 
Action: Mouse pressed left at (1091, 493)
Screenshot: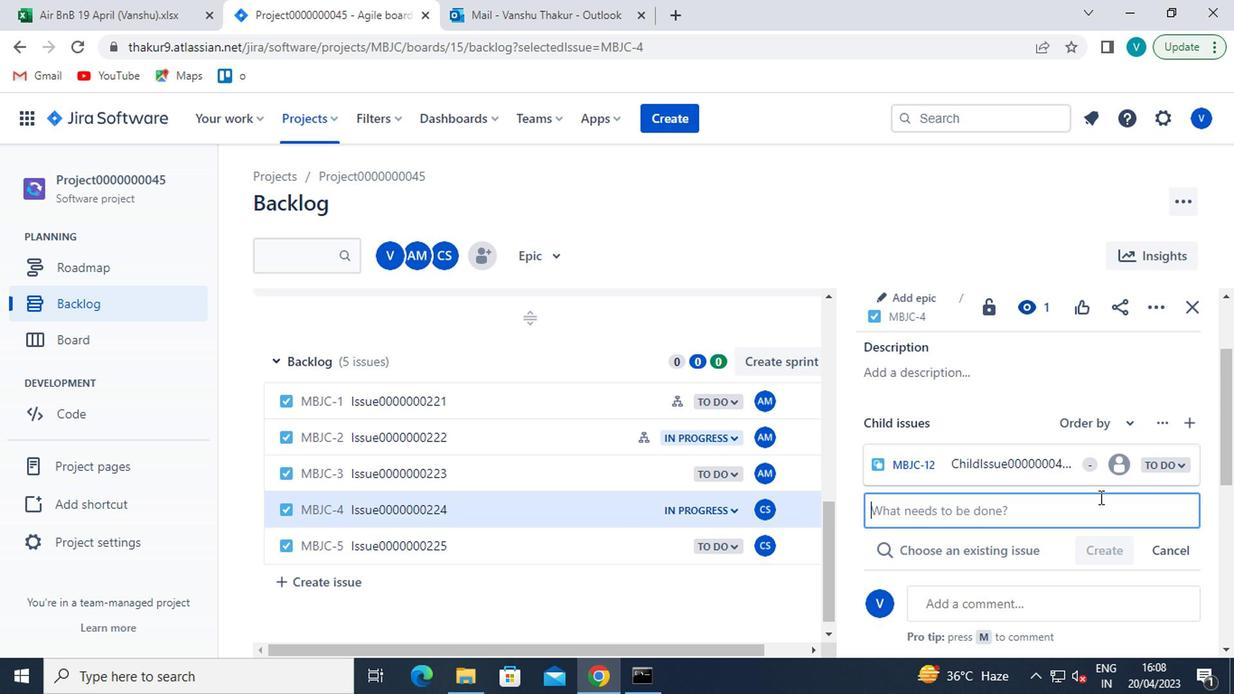 
Action: Key pressed <Key.shift>CHILD<Key.shift>ISSUE0000000448
Screenshot: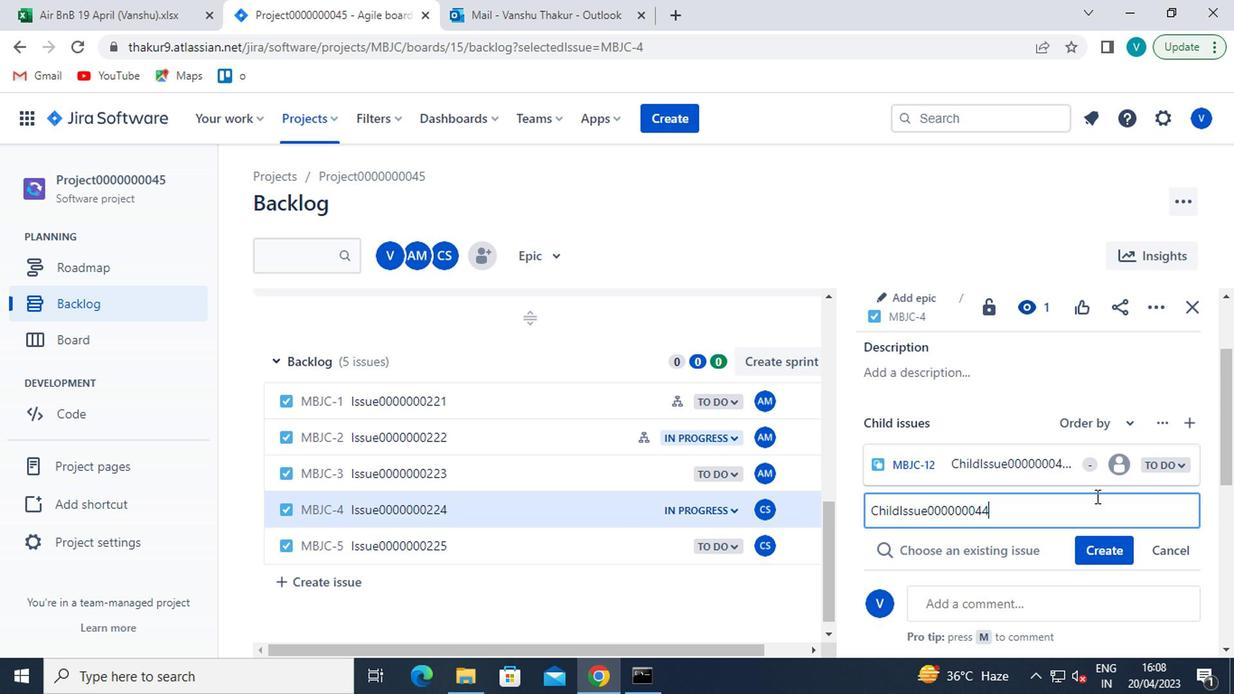 
Action: Mouse moved to (1114, 556)
Screenshot: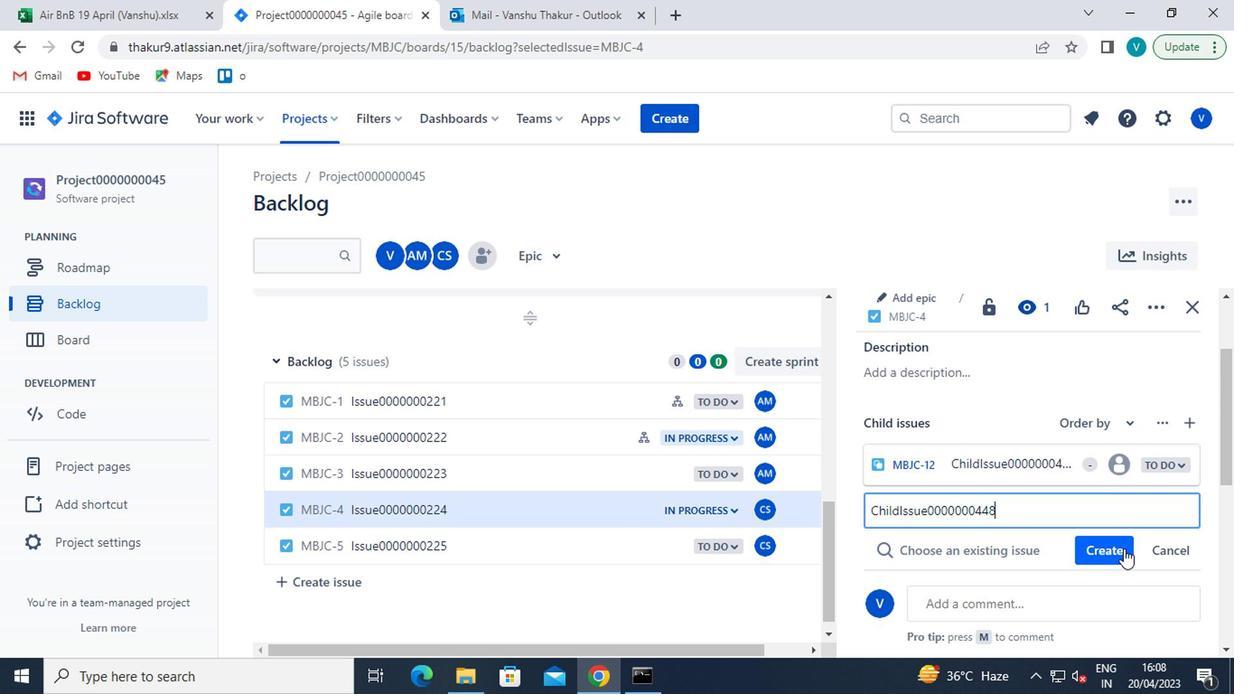 
Action: Mouse pressed left at (1114, 556)
Screenshot: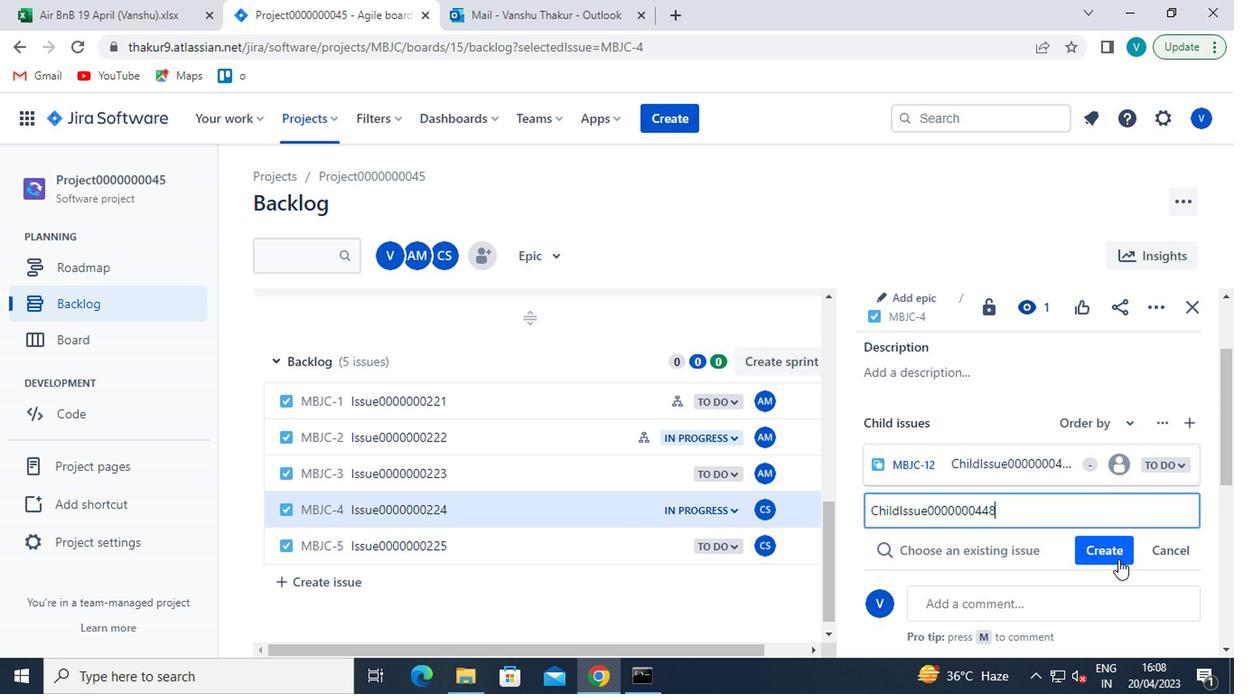 
Action: Mouse moved to (1112, 556)
Screenshot: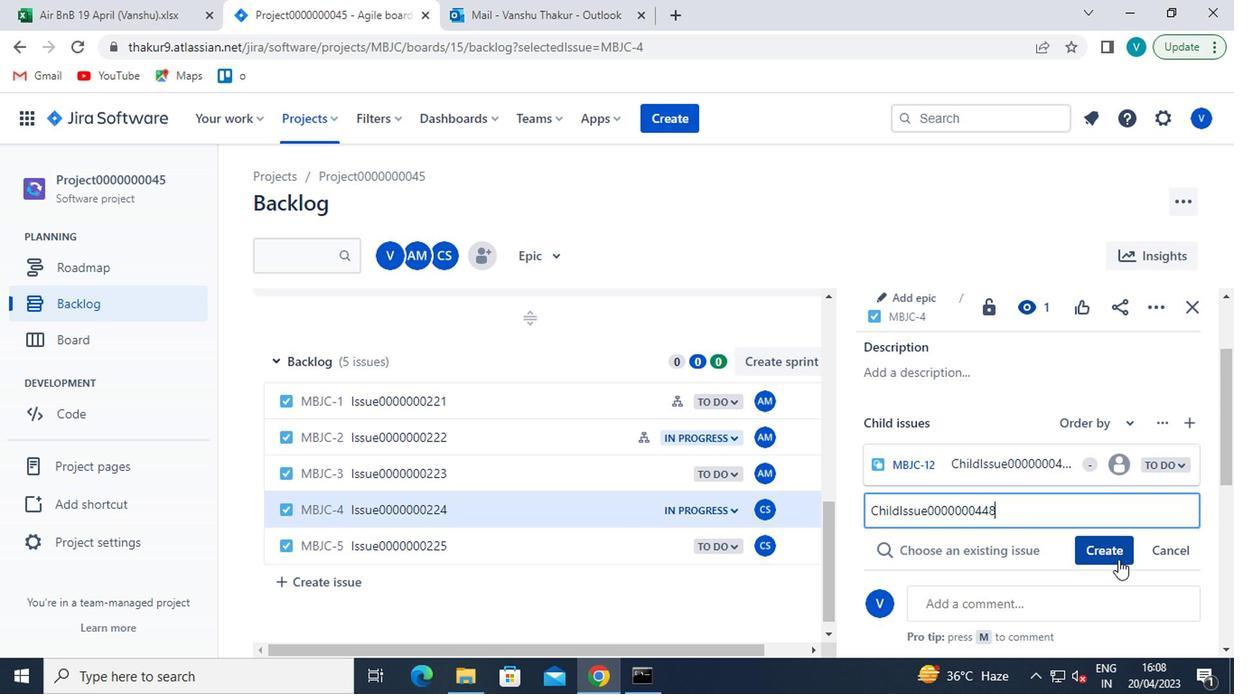 
